 Task: Add the task  Fix issue causing slow database queries on high traffic pages to the section Burnout Burner in the project TrainForge and add a Due Date to the respective task as 2023/10/28.
Action: Mouse pressed left at (472, 497)
Screenshot: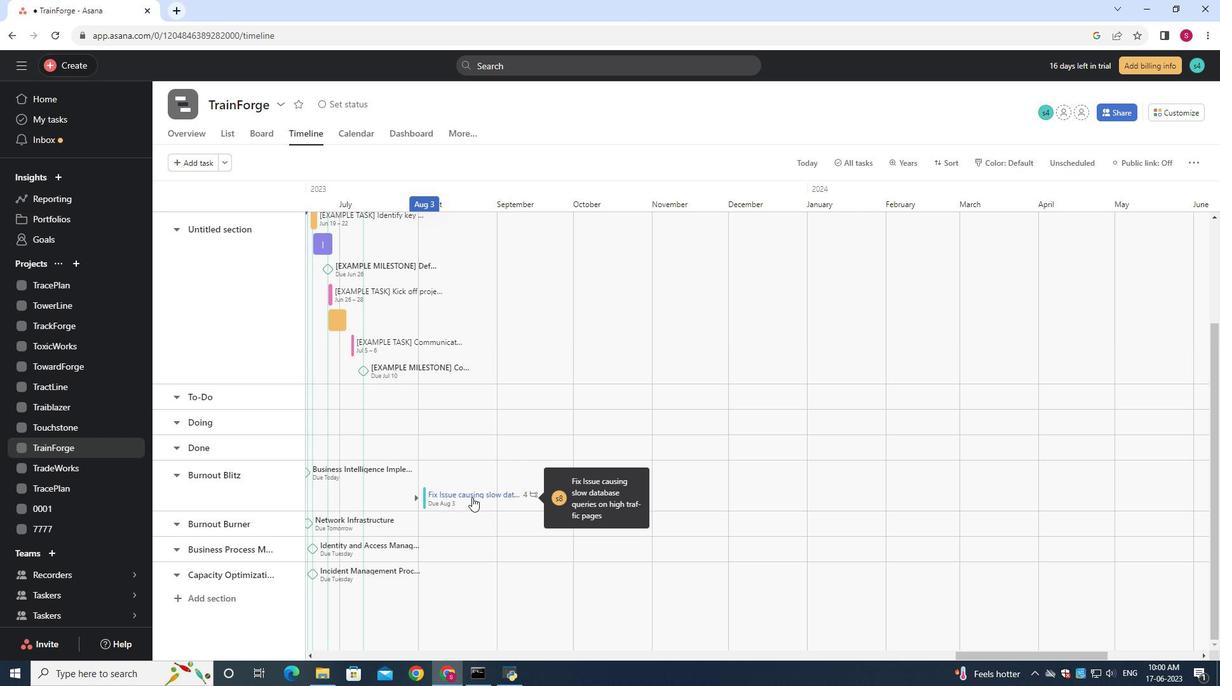 
Action: Mouse moved to (434, 497)
Screenshot: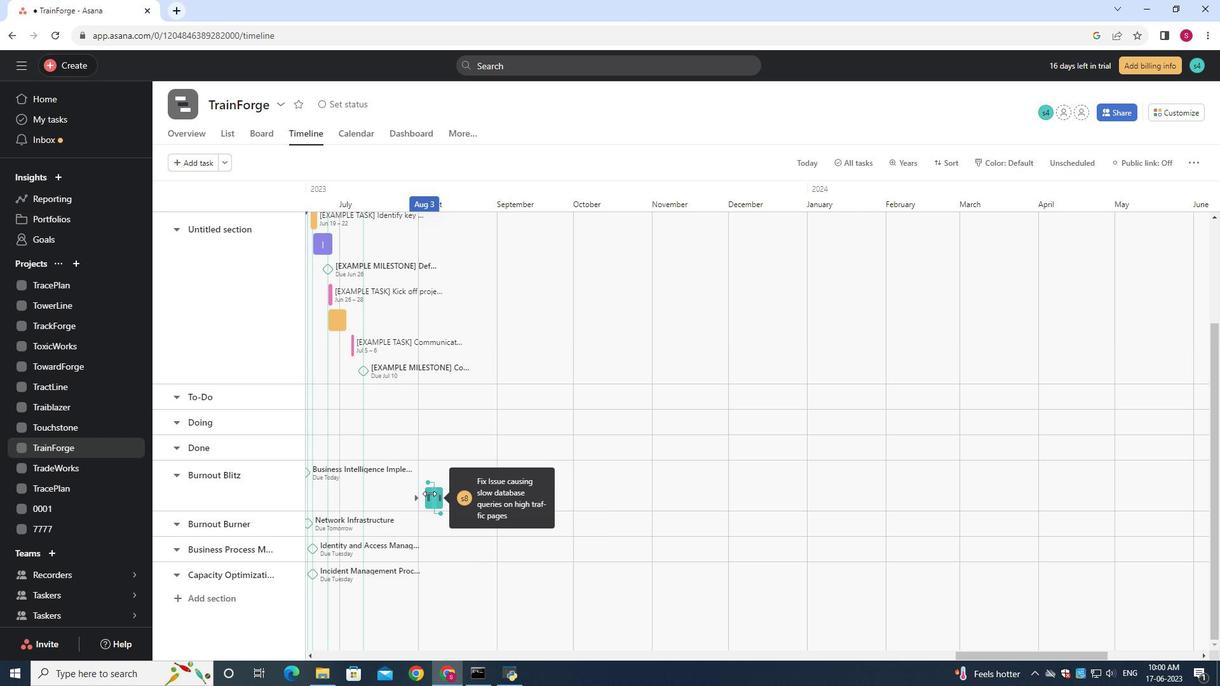 
Action: Mouse pressed left at (434, 497)
Screenshot: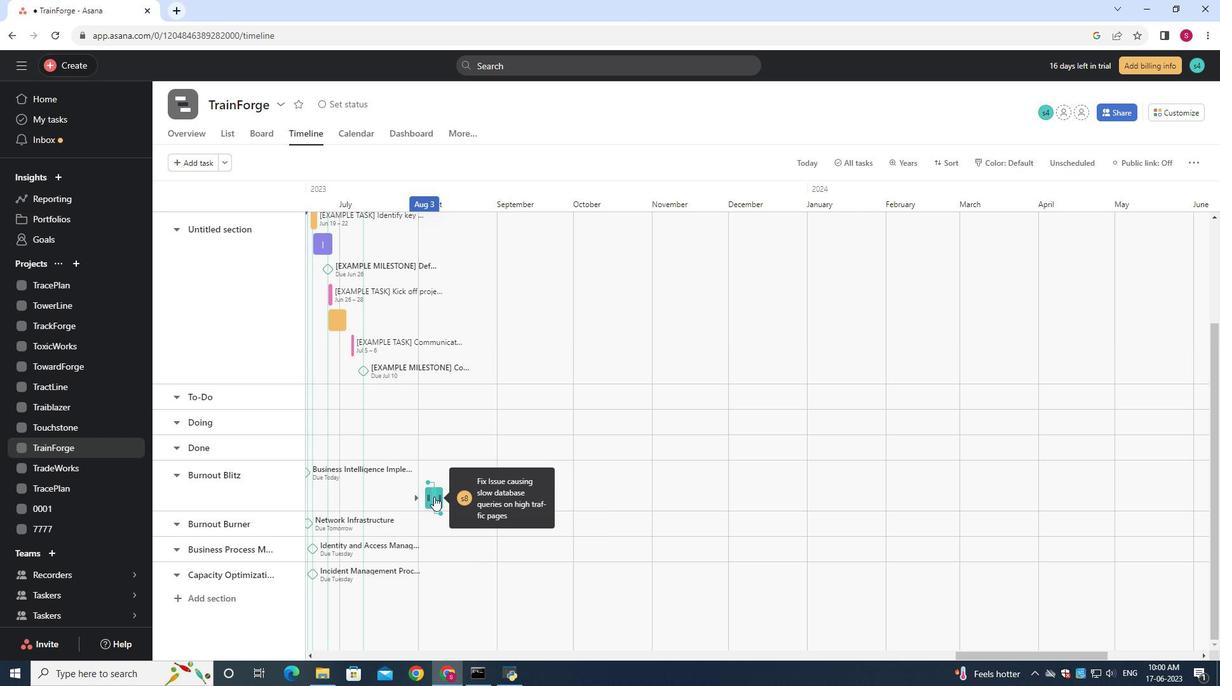 
Action: Mouse moved to (442, 522)
Screenshot: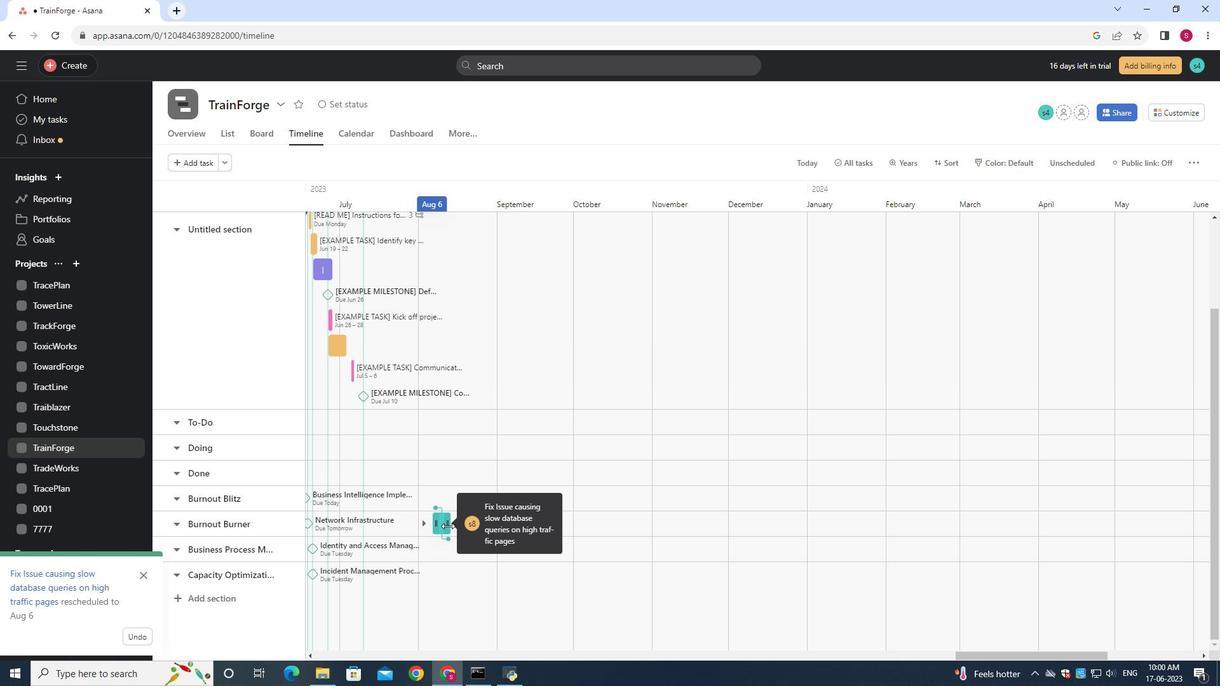 
Action: Mouse pressed left at (442, 522)
Screenshot: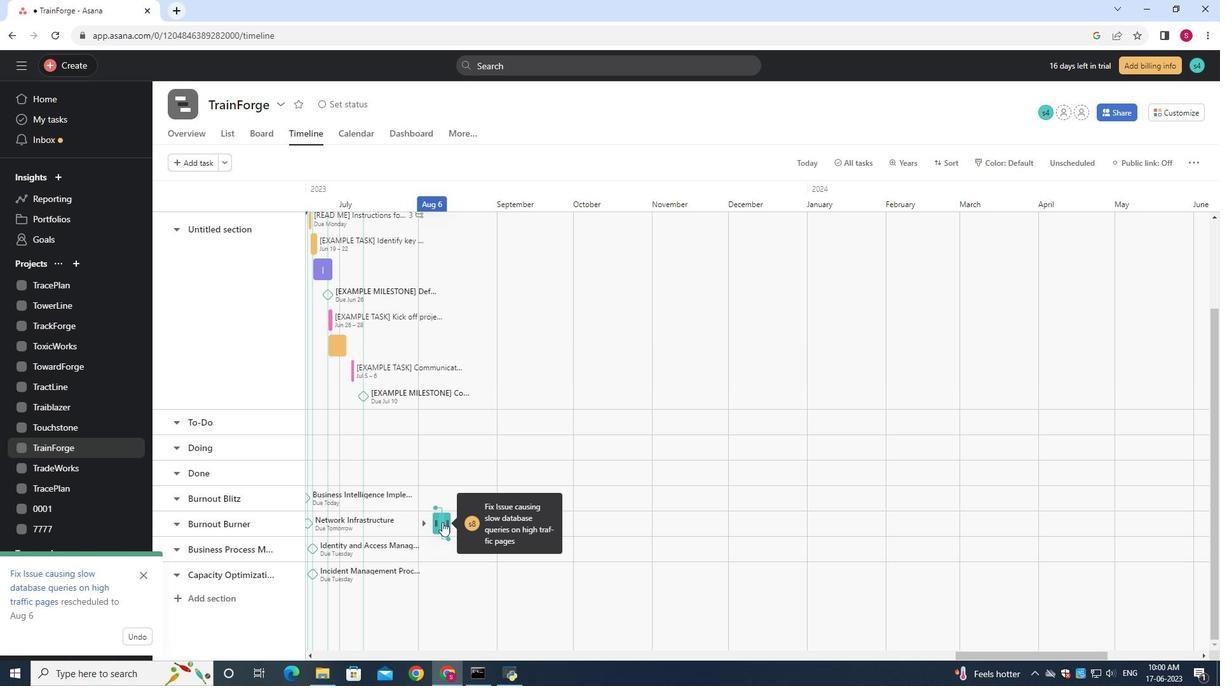 
Action: Mouse moved to (938, 280)
Screenshot: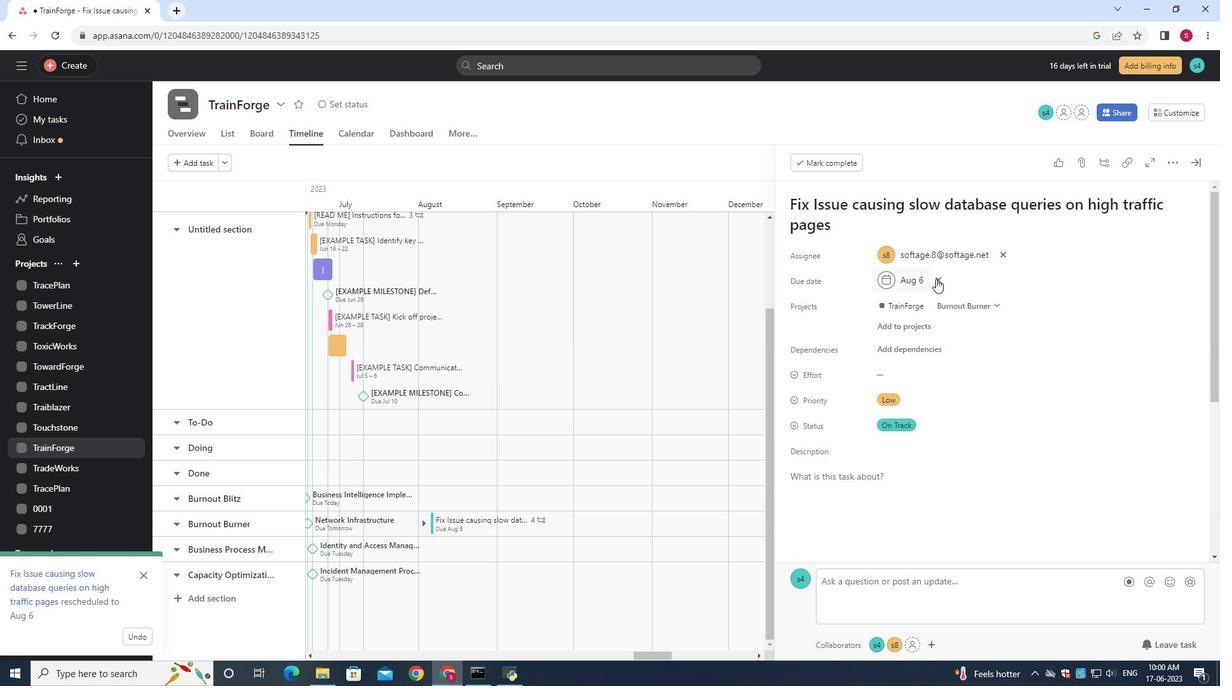 
Action: Mouse pressed left at (938, 280)
Screenshot: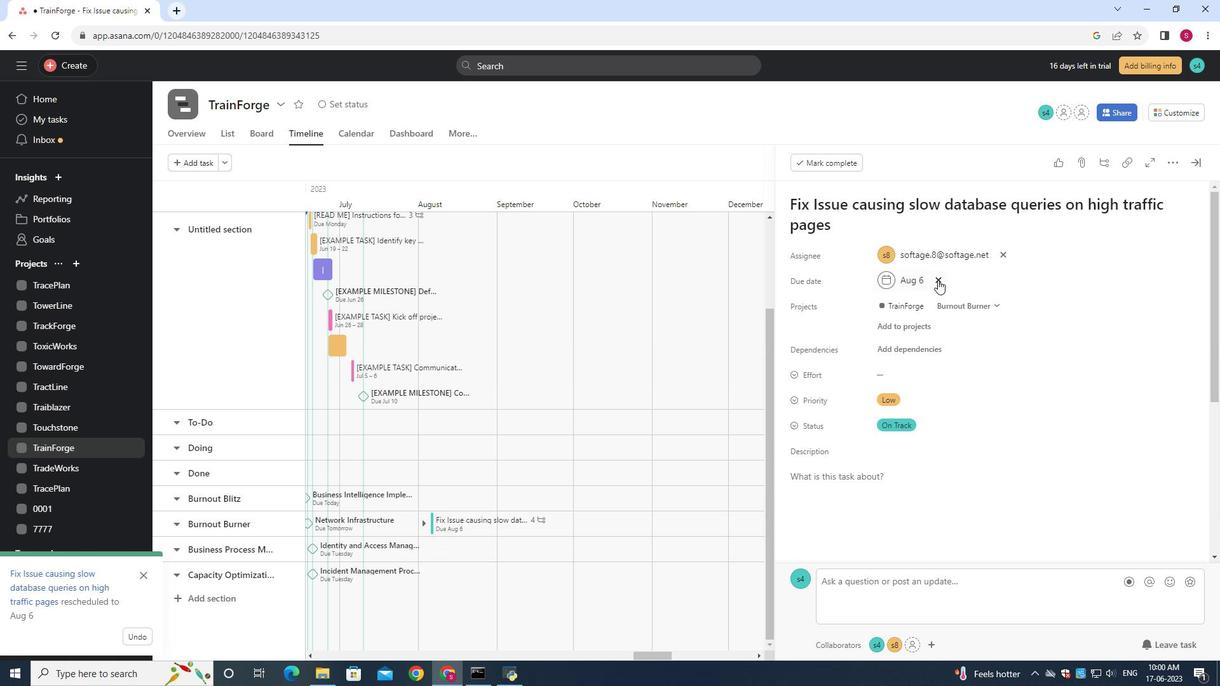 
Action: Mouse moved to (912, 281)
Screenshot: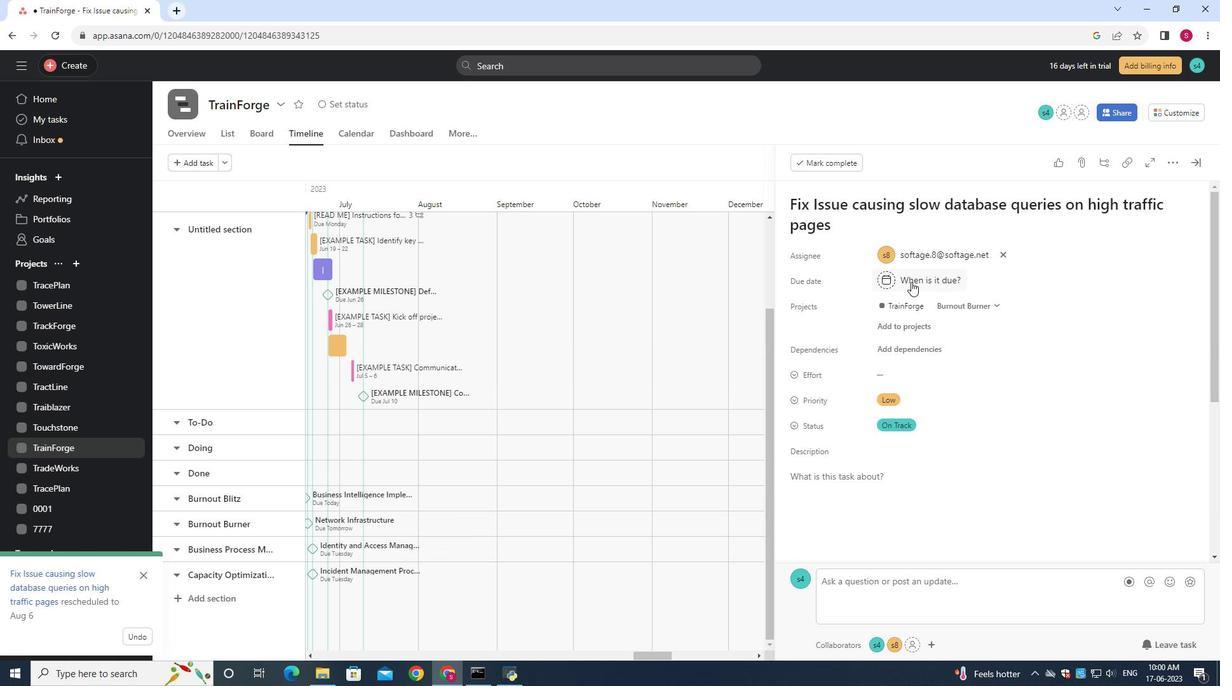 
Action: Mouse pressed left at (912, 281)
Screenshot: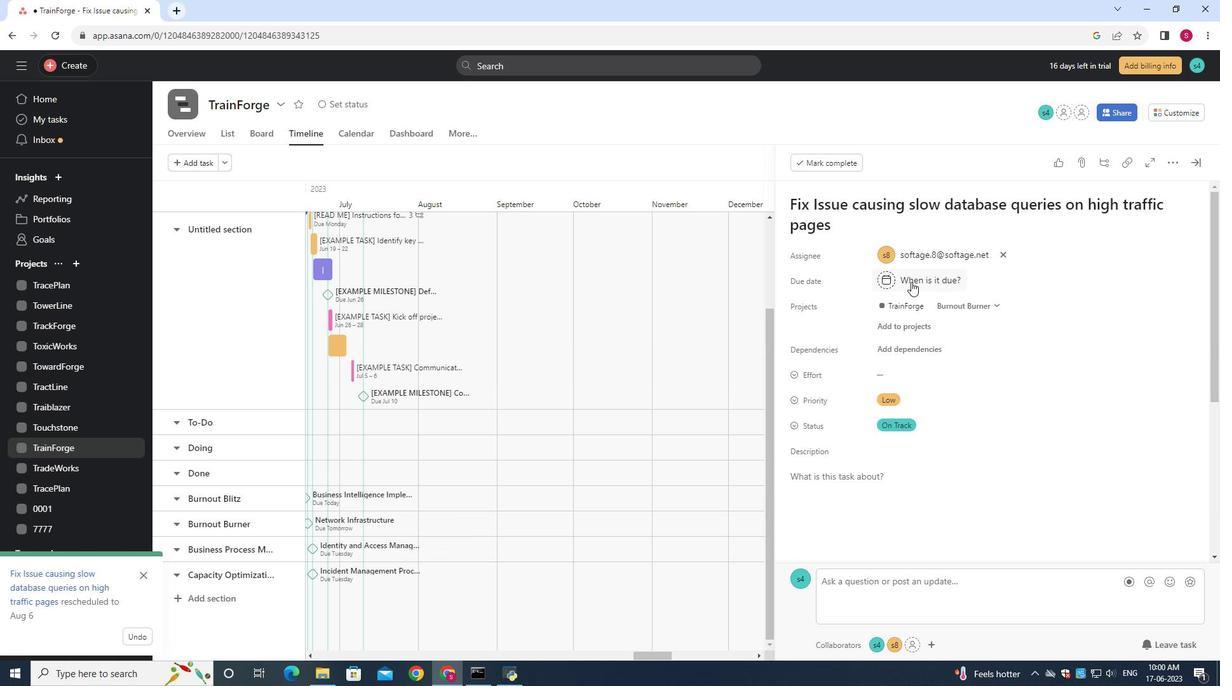 
Action: Mouse moved to (916, 282)
Screenshot: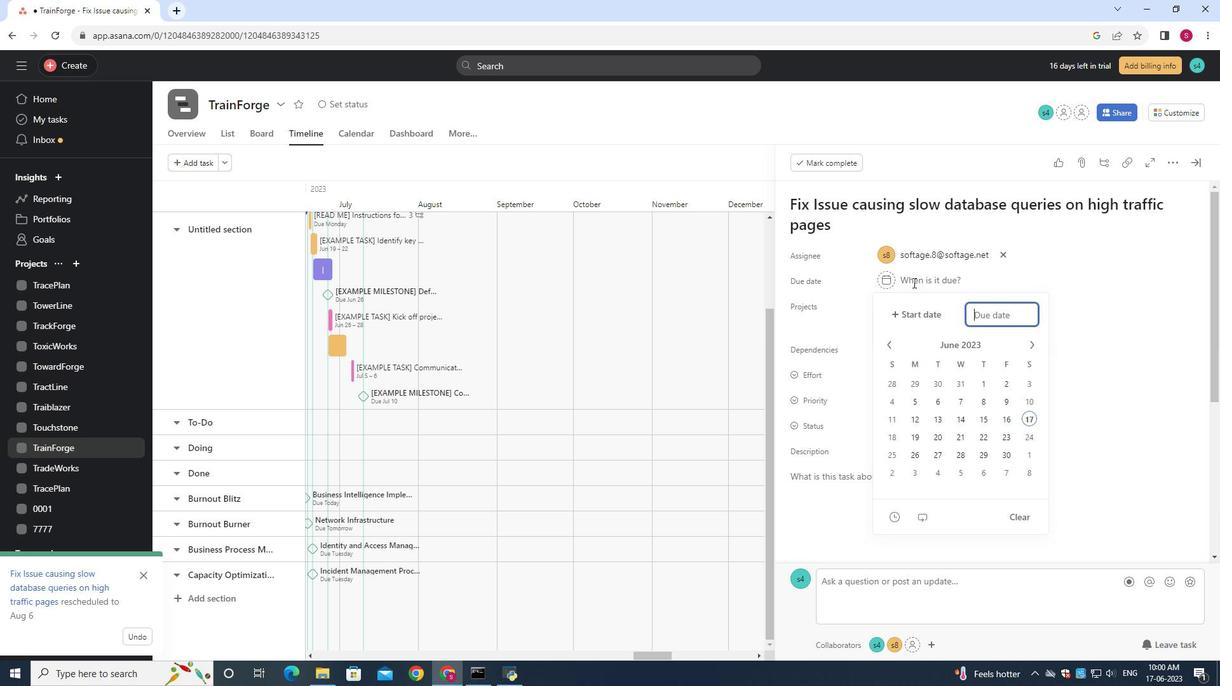 
Action: Key pressed 2023/10/28<Key.enter>
Screenshot: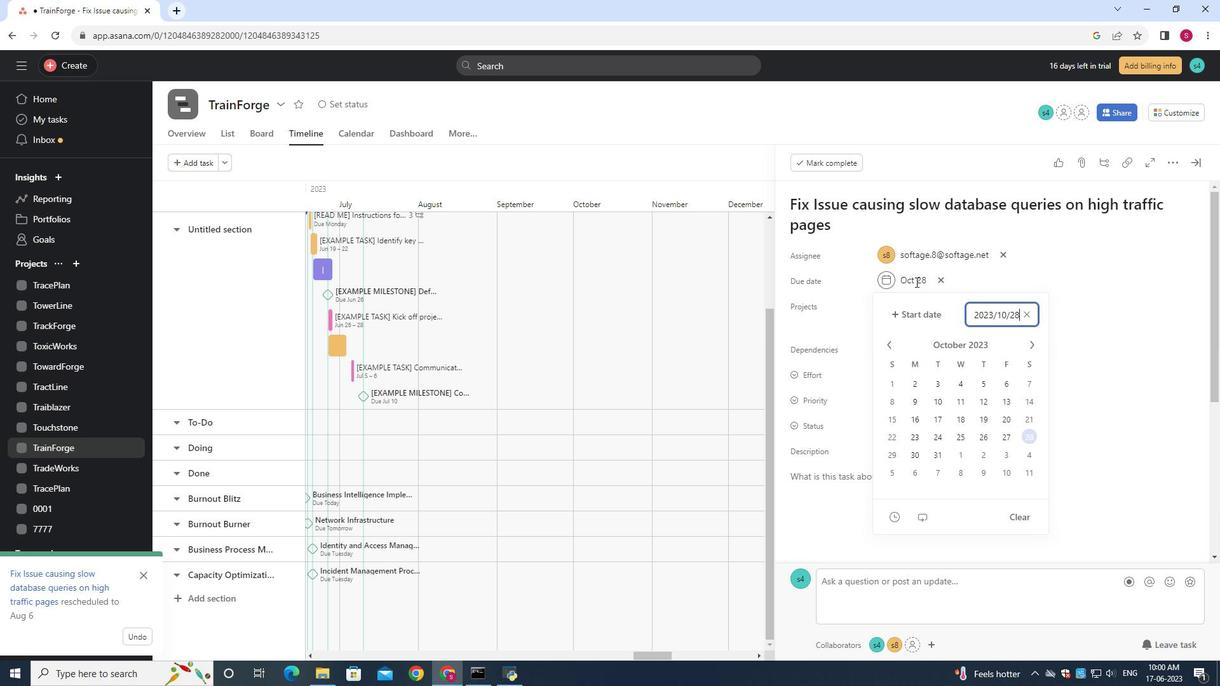 
